 Task: Add a dentist appointment for a cavity filling on the 22nd at 4:00 PM.
Action: Mouse moved to (65, 239)
Screenshot: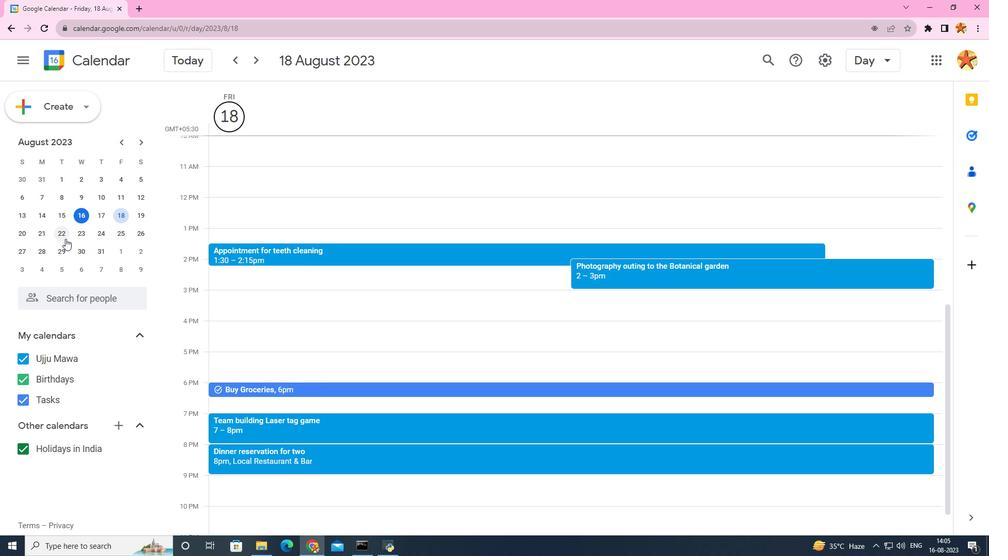 
Action: Mouse pressed left at (65, 239)
Screenshot: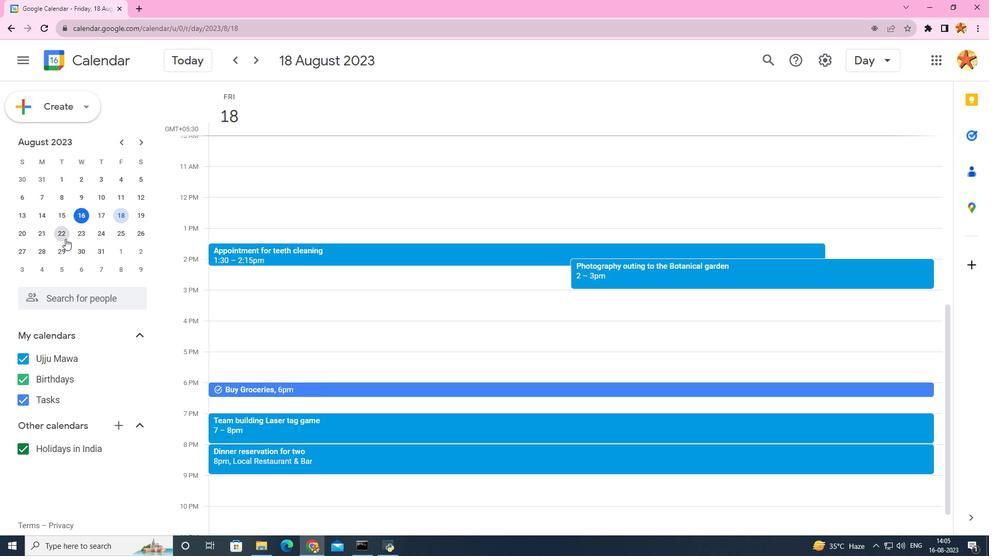 
Action: Mouse moved to (233, 329)
Screenshot: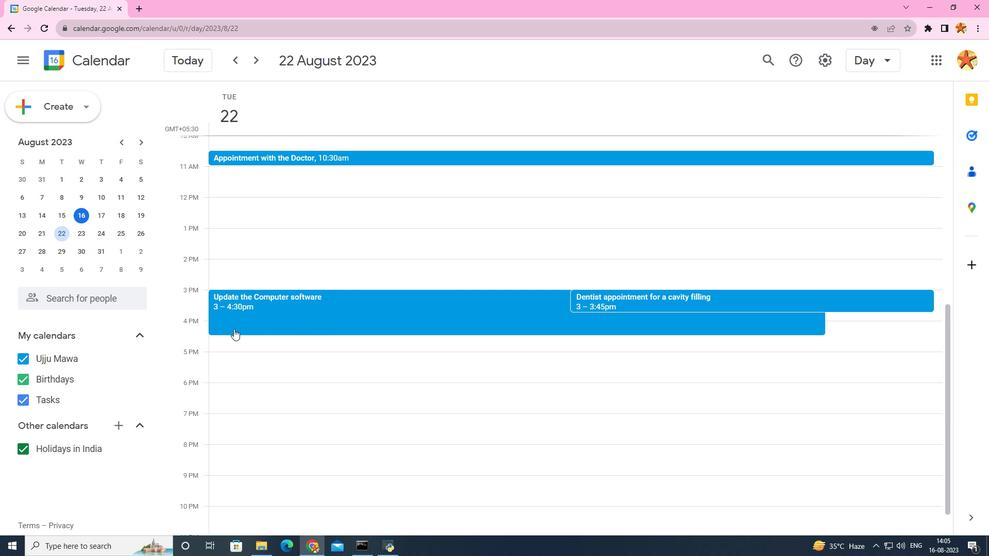 
Action: Mouse pressed left at (233, 329)
Screenshot: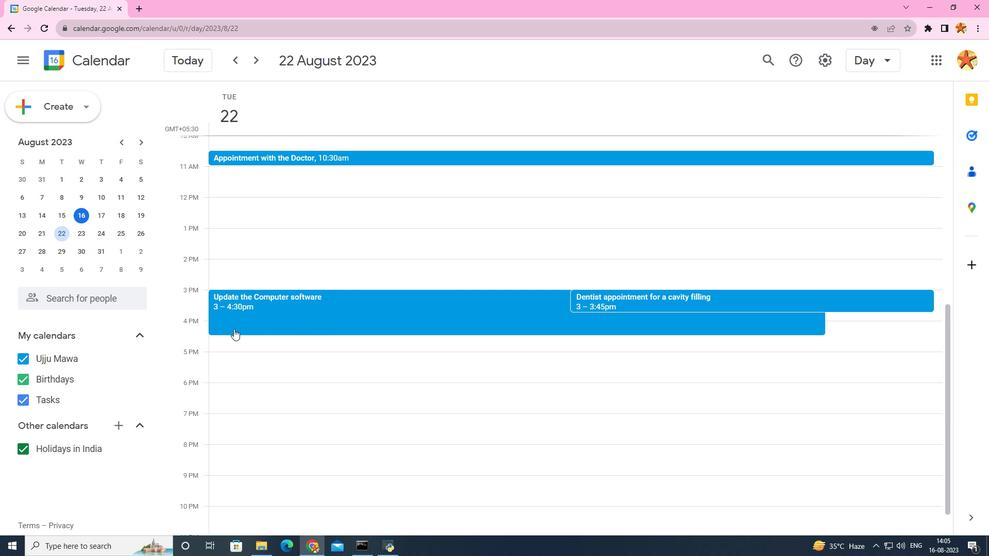 
Action: Mouse moved to (258, 350)
Screenshot: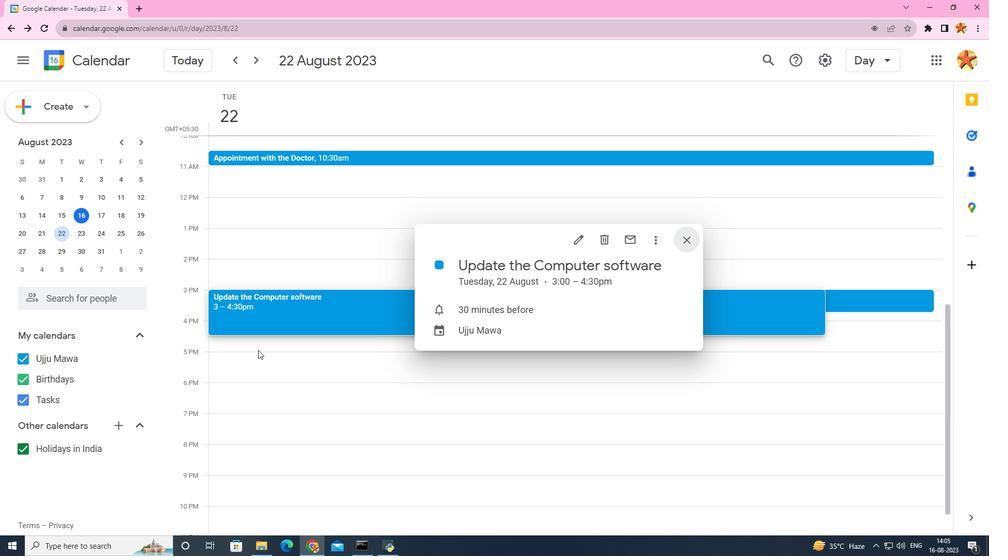 
Action: Mouse pressed left at (258, 350)
Screenshot: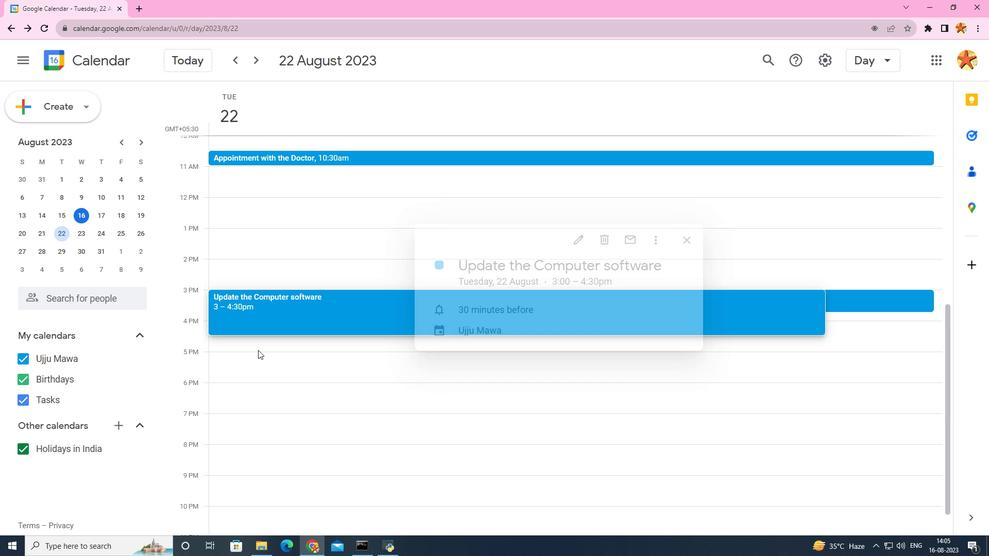 
Action: Mouse moved to (271, 345)
Screenshot: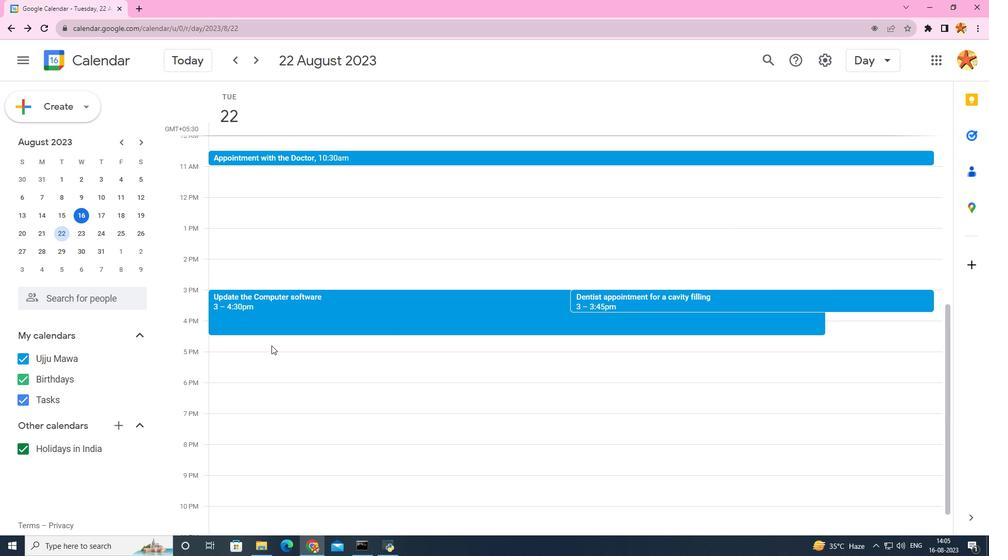 
Action: Mouse pressed left at (271, 345)
Screenshot: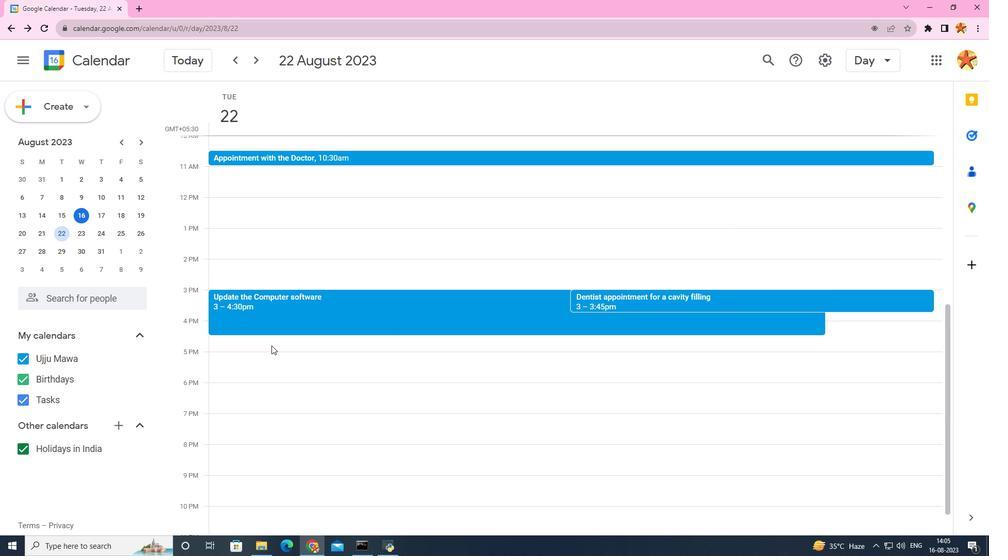 
Action: Mouse moved to (554, 231)
Screenshot: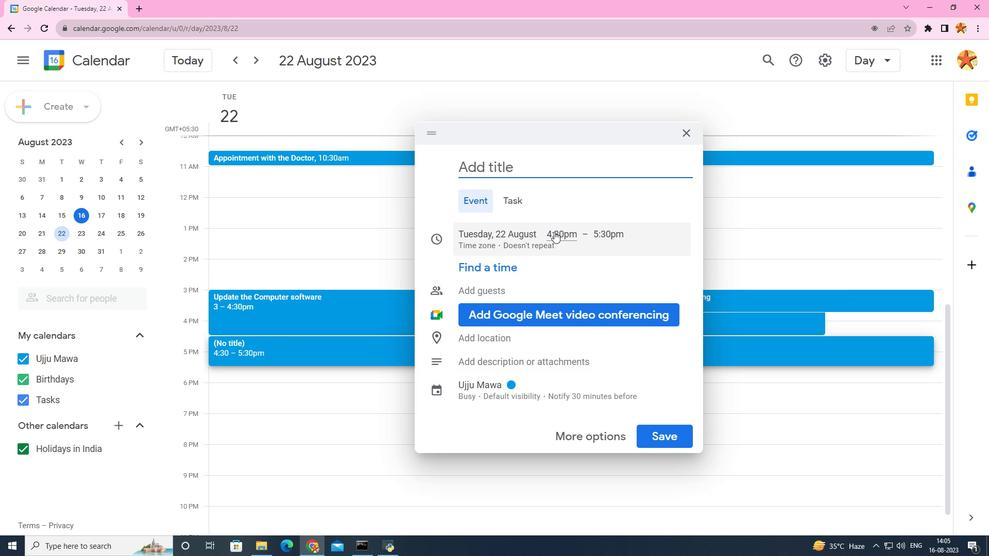 
Action: Mouse pressed left at (554, 231)
Screenshot: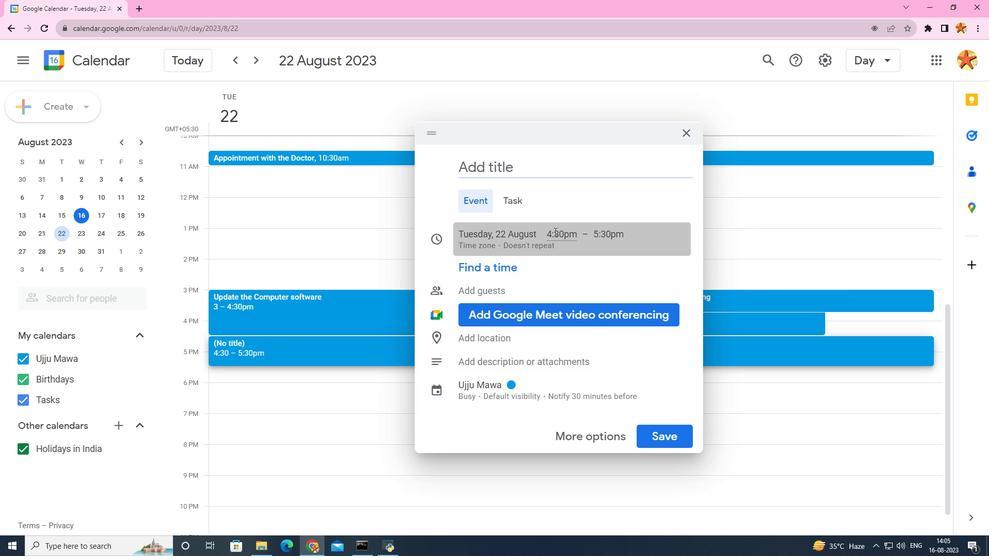 
Action: Mouse moved to (593, 273)
Screenshot: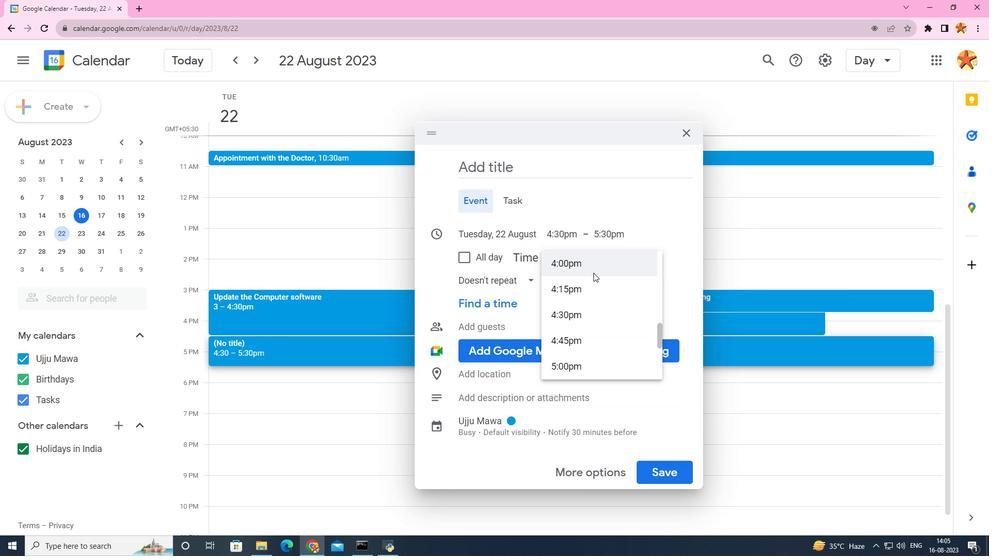 
Action: Mouse pressed left at (593, 273)
Screenshot: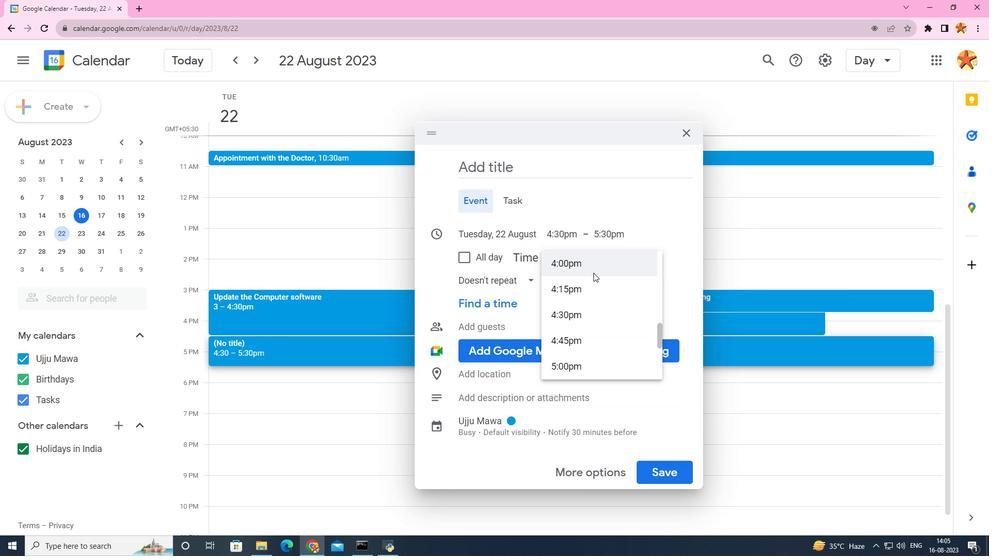 
Action: Mouse moved to (522, 168)
Screenshot: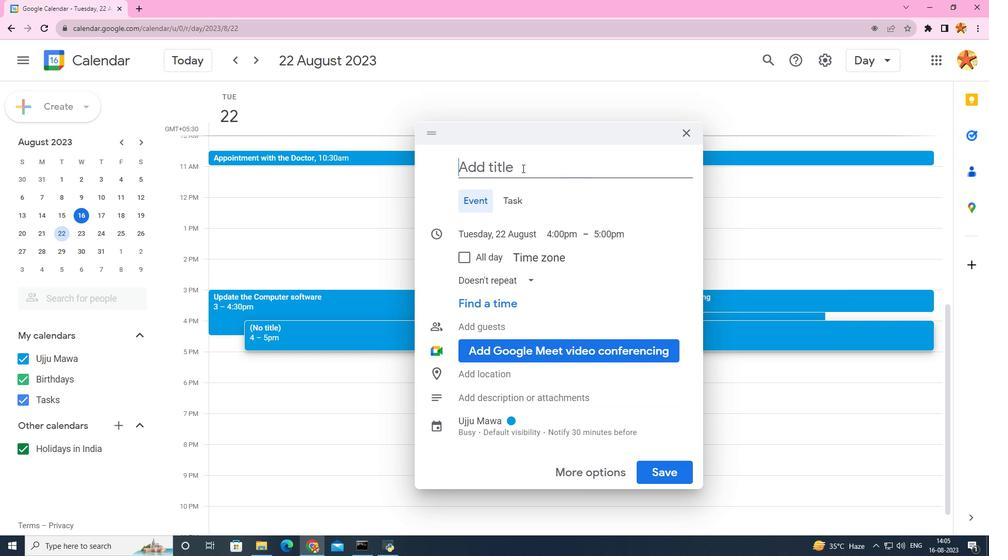 
Action: Mouse pressed left at (522, 168)
Screenshot: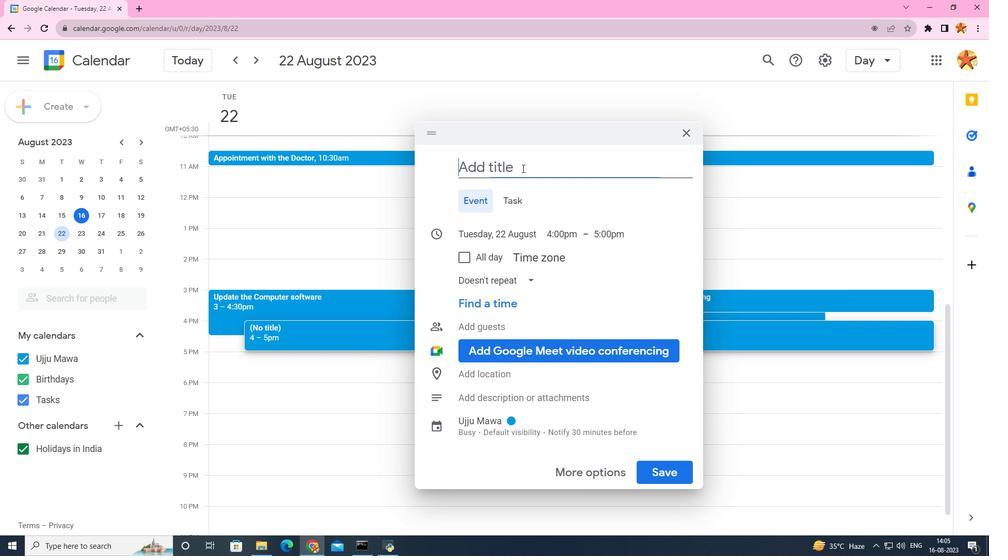 
Action: Key pressed <Key.caps_lock>A<Key.caps_lock>ppointmenty<Key.backspace><Key.space>for<Key.space>a<Key.space>cavity<Key.space>filling
Screenshot: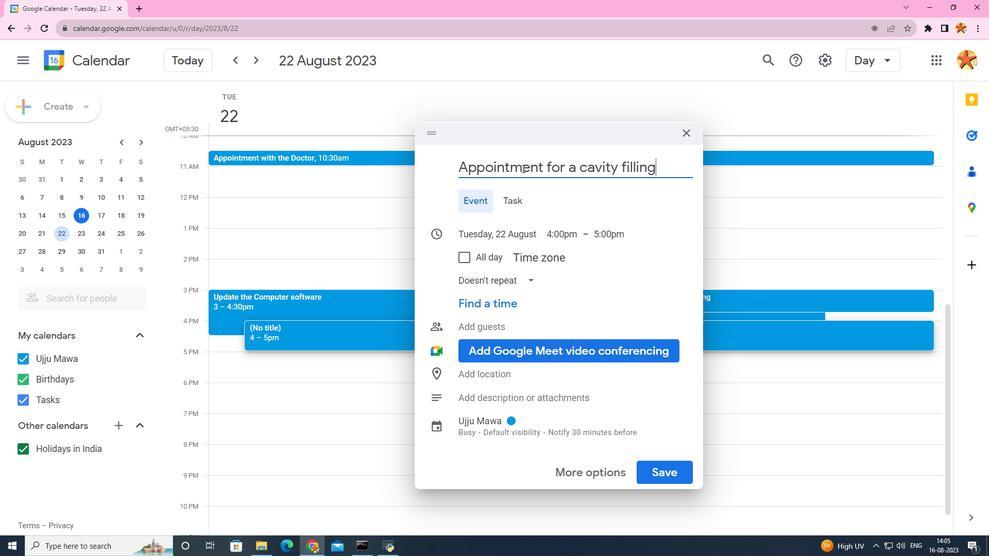 
Action: Mouse moved to (548, 161)
Screenshot: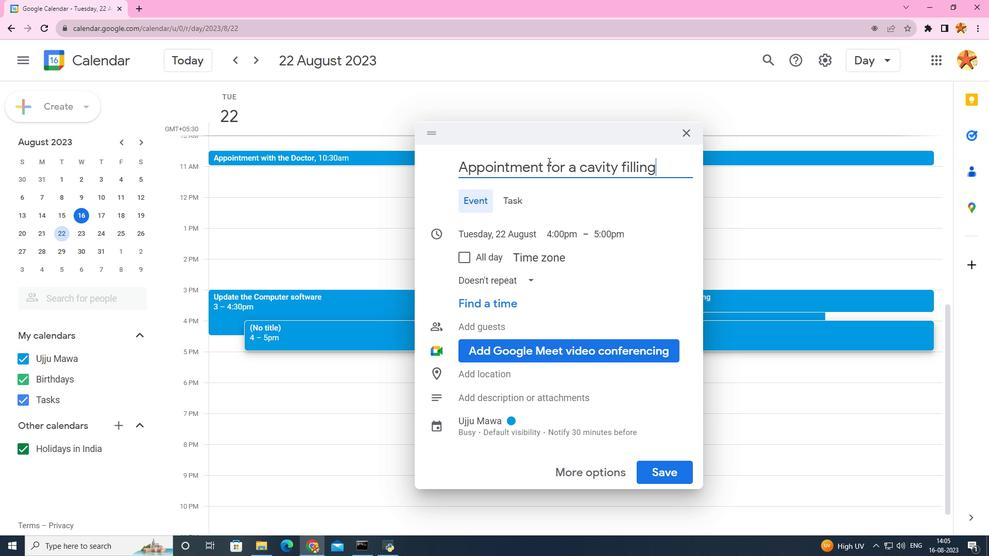
Action: Mouse pressed left at (548, 161)
Screenshot: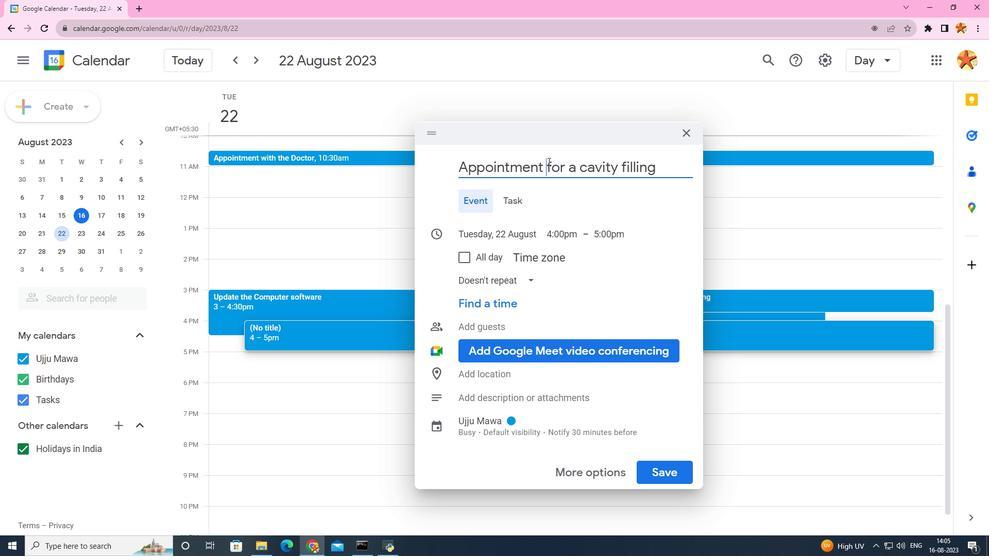 
Action: Mouse moved to (546, 162)
Screenshot: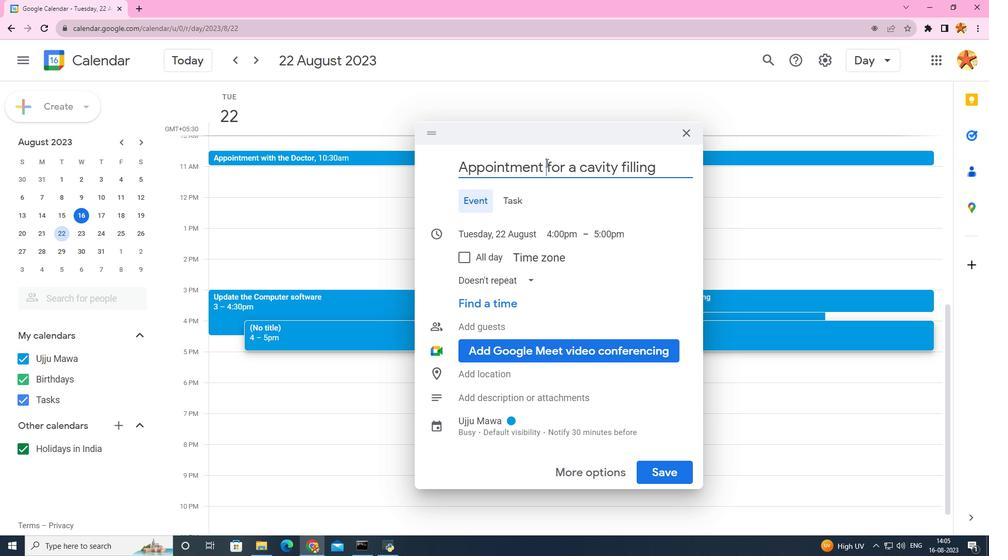 
Action: Key pressed wityh<Key.space>t
Screenshot: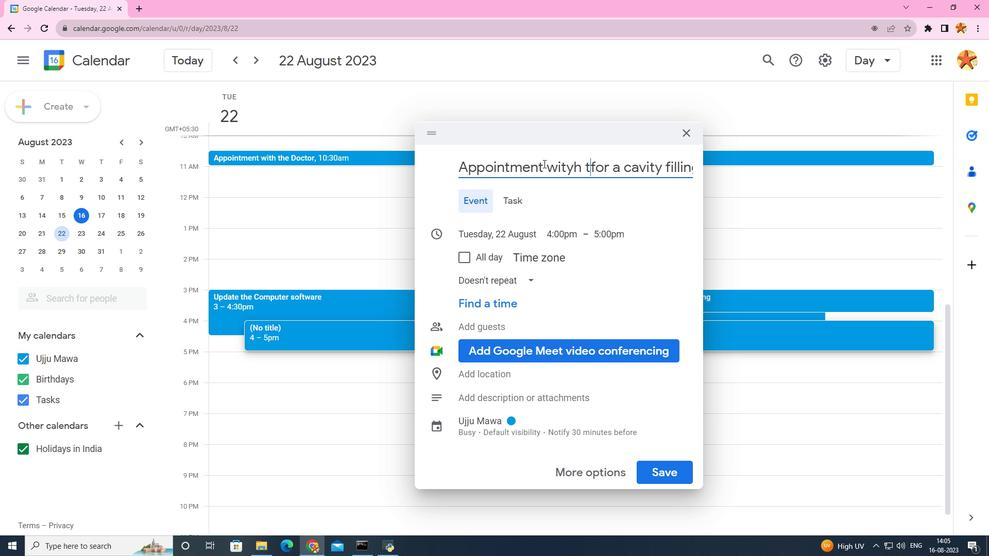 
Action: Mouse moved to (543, 163)
Screenshot: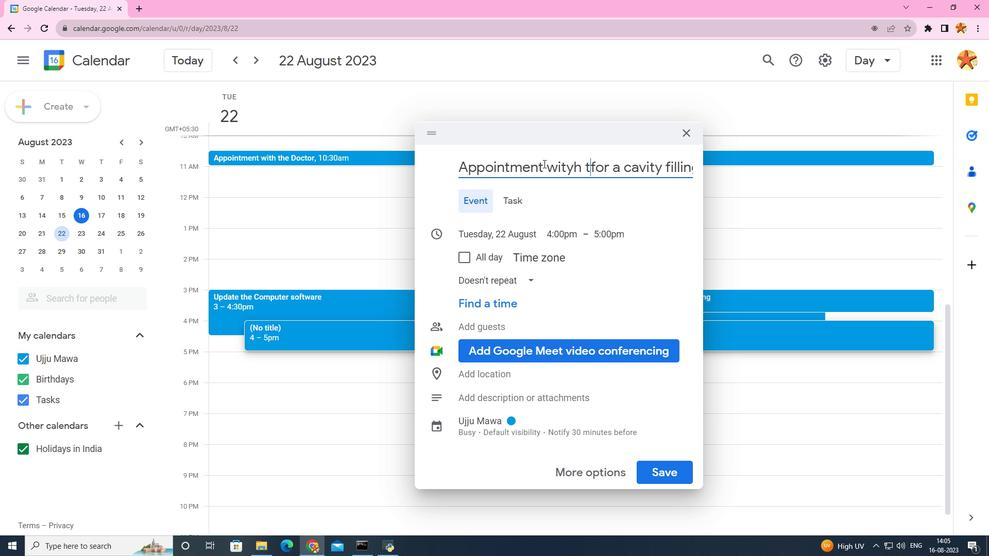 
Action: Key pressed <Key.backspace><Key.backspace><Key.backspace><Key.backspace>h<Key.space>the<Key.space>dentoi<Key.backspace><Key.backspace>ist<Key.space>
Screenshot: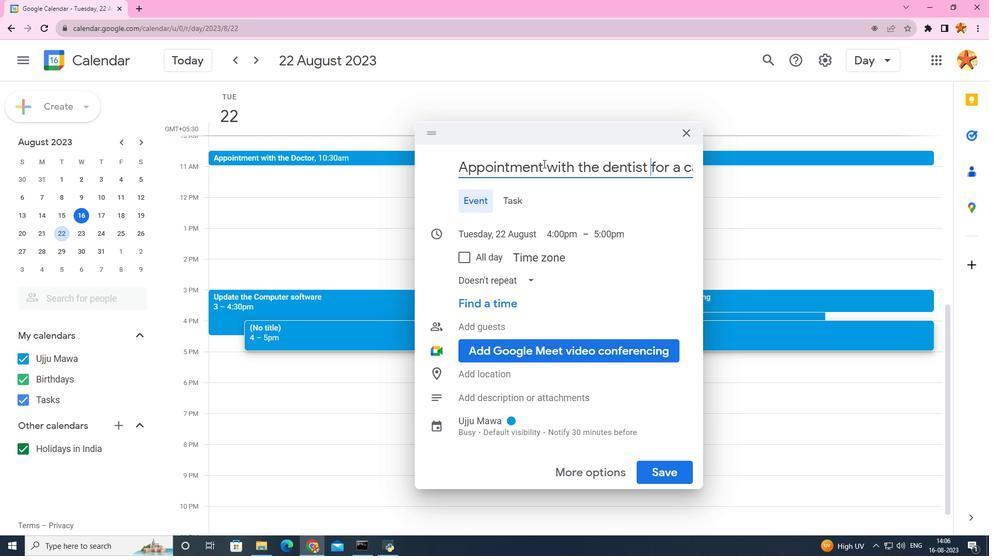 
Action: Mouse moved to (603, 231)
Screenshot: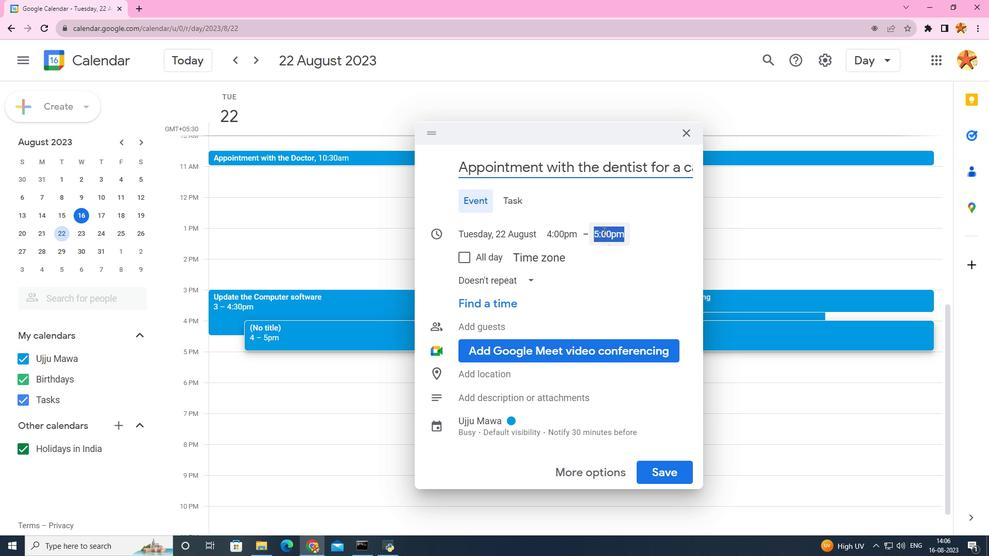 
Action: Mouse pressed left at (603, 231)
Screenshot: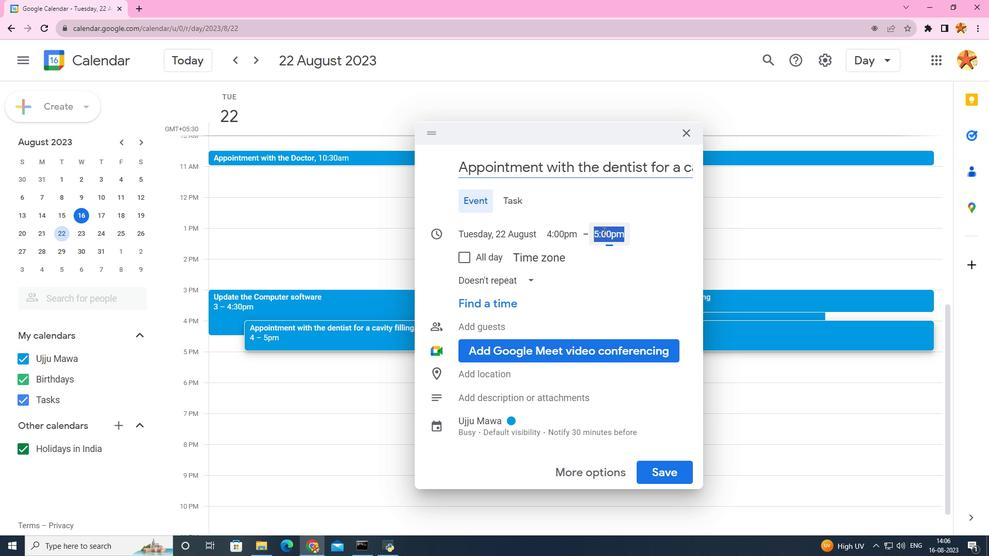 
Action: Mouse moved to (616, 282)
Screenshot: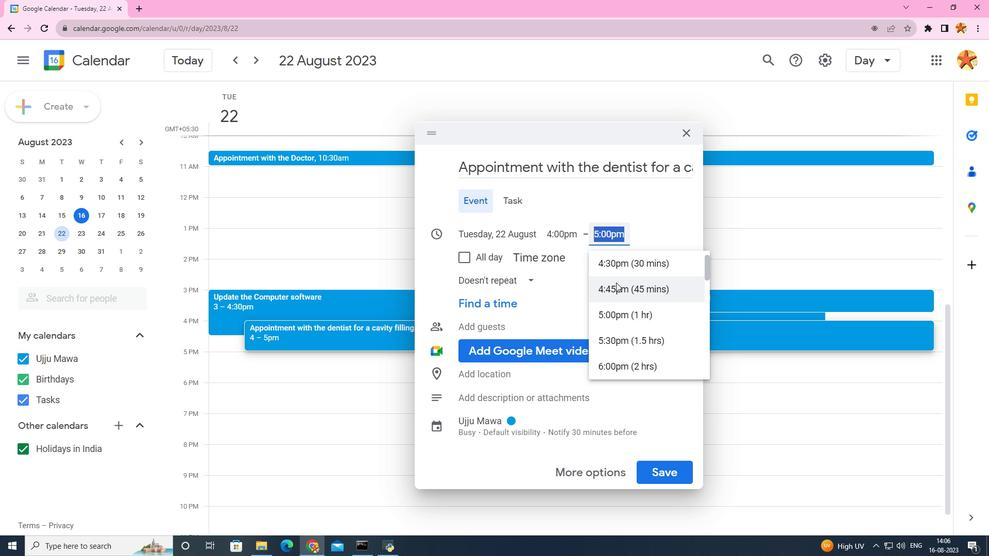 
Action: Mouse pressed left at (616, 282)
Screenshot: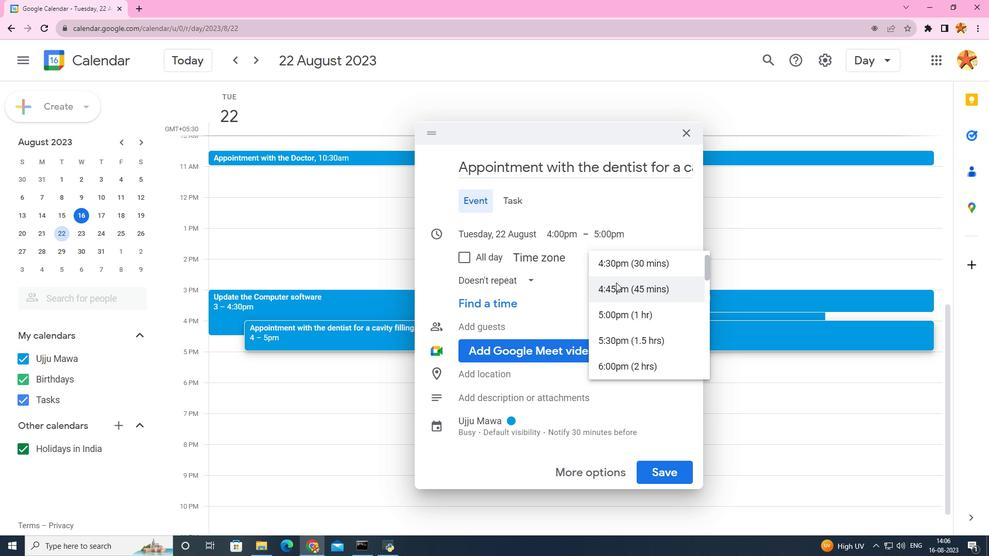
Action: Mouse moved to (664, 471)
Screenshot: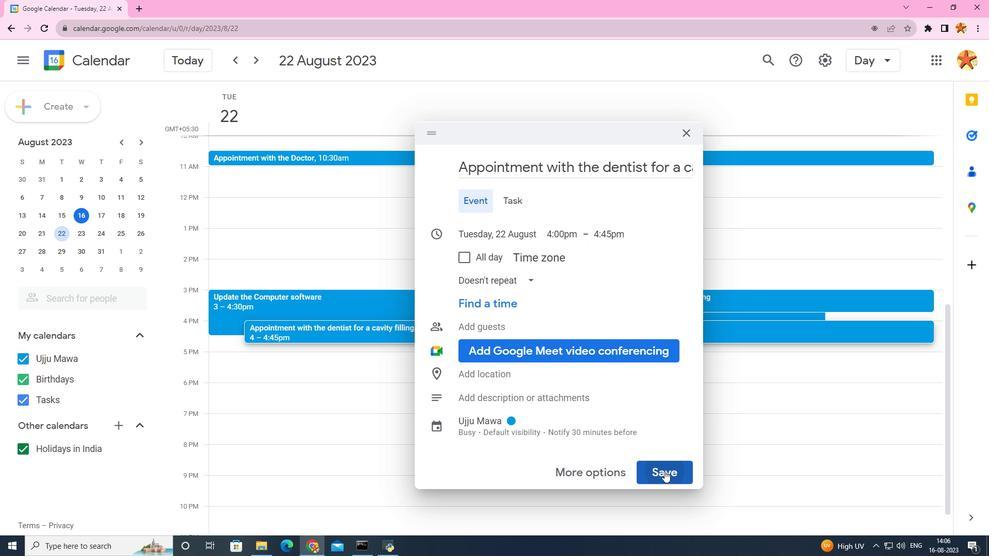 
Action: Mouse pressed left at (664, 471)
Screenshot: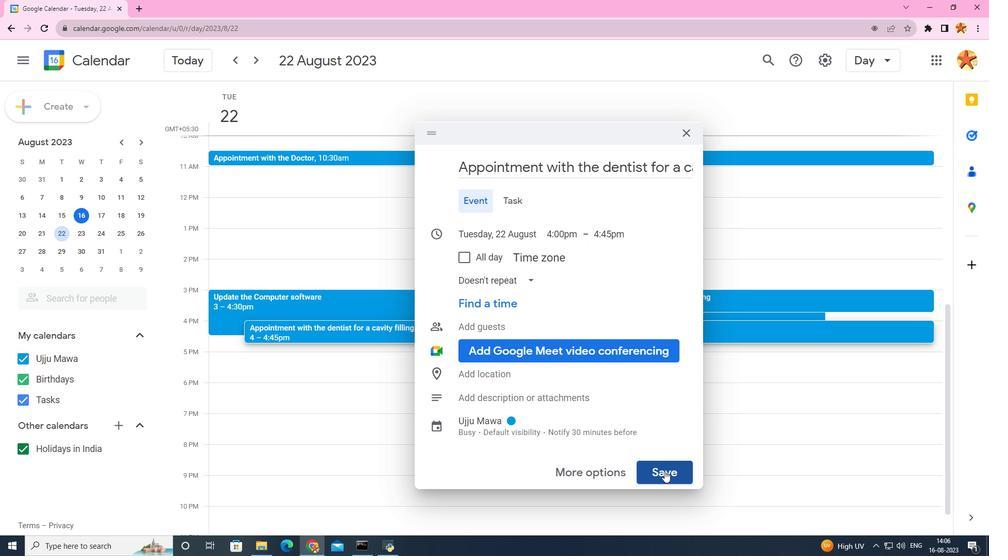 
Action: Mouse moved to (657, 472)
Screenshot: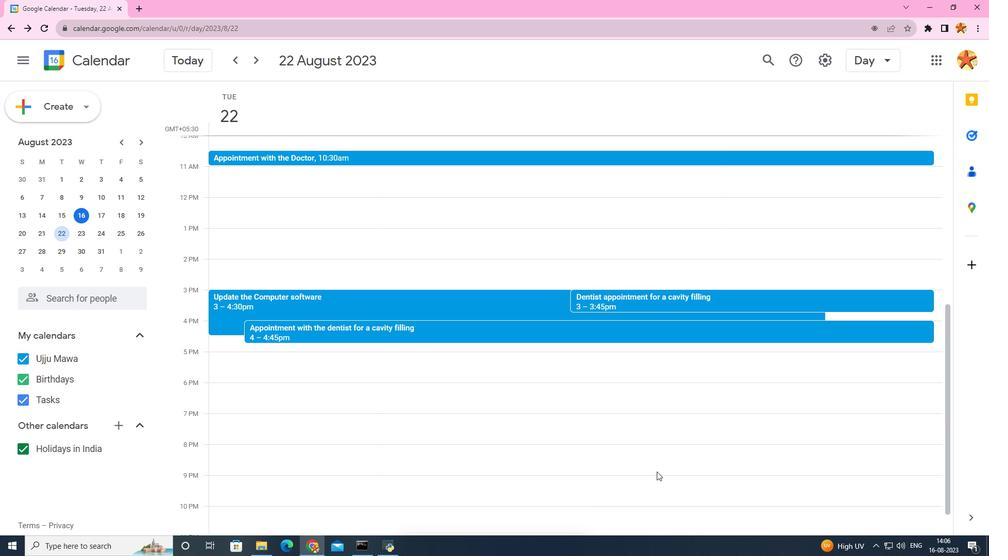 
